 Task: Create a sub task Gather and Analyse Requirements for the task  Integrate a new online appointment scheduling system for a healthcare provider in the project AgileRadius , assign it to team member softage.5@softage.net and update the status of the sub task to  Completed , set the priority of the sub task to High
Action: Mouse moved to (55, 229)
Screenshot: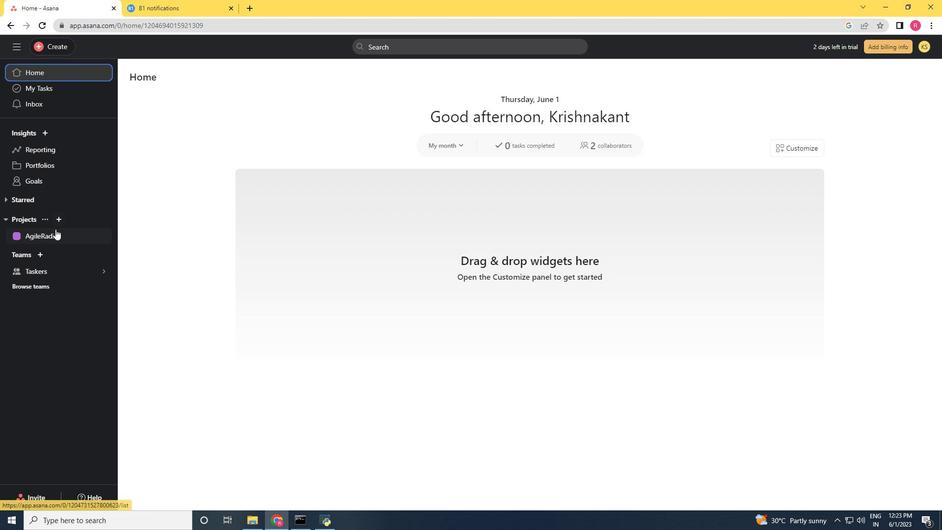 
Action: Mouse pressed left at (55, 229)
Screenshot: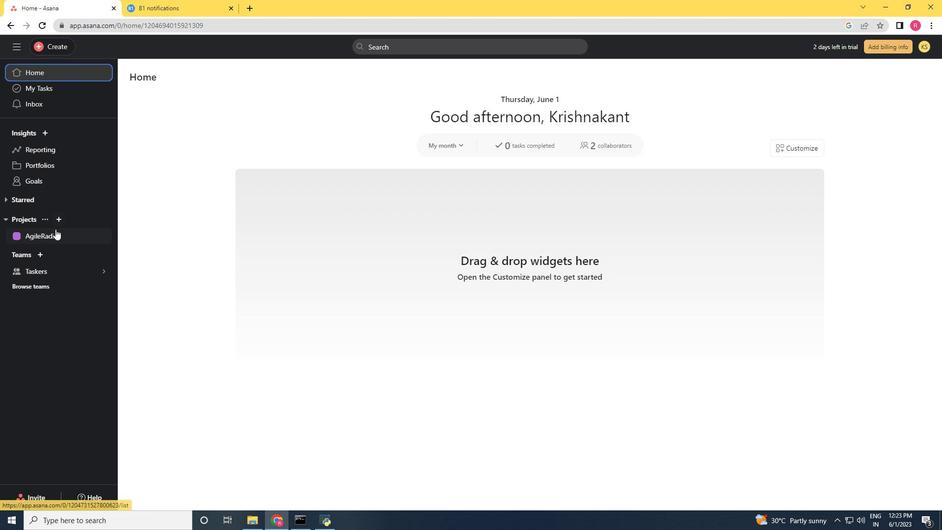
Action: Mouse moved to (482, 220)
Screenshot: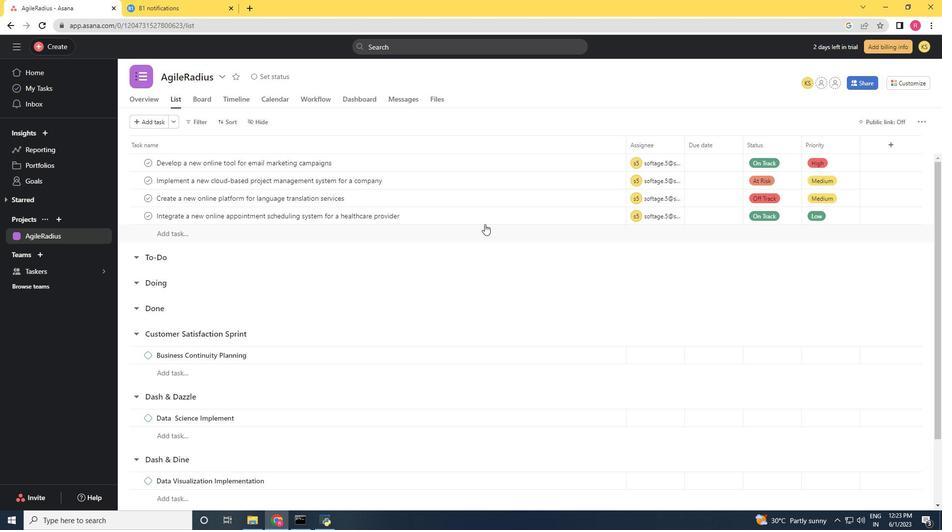 
Action: Mouse pressed left at (482, 220)
Screenshot: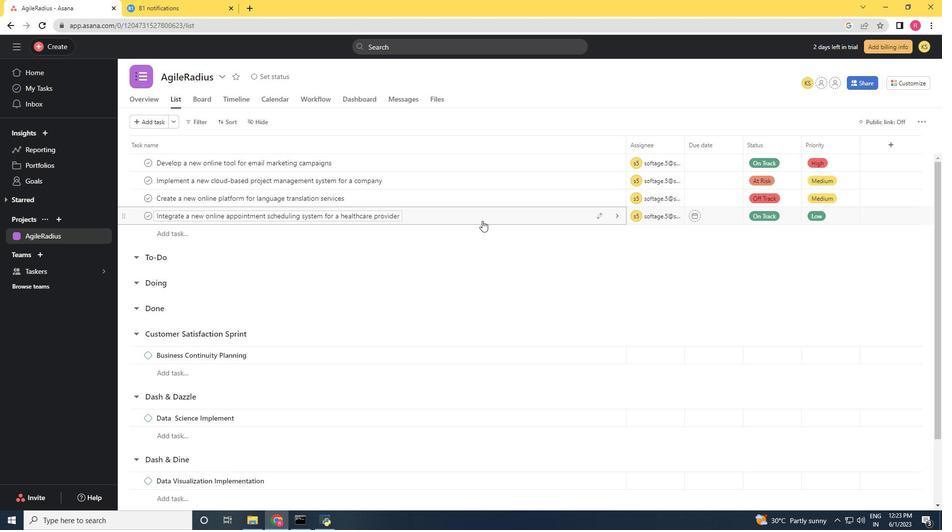 
Action: Mouse moved to (672, 378)
Screenshot: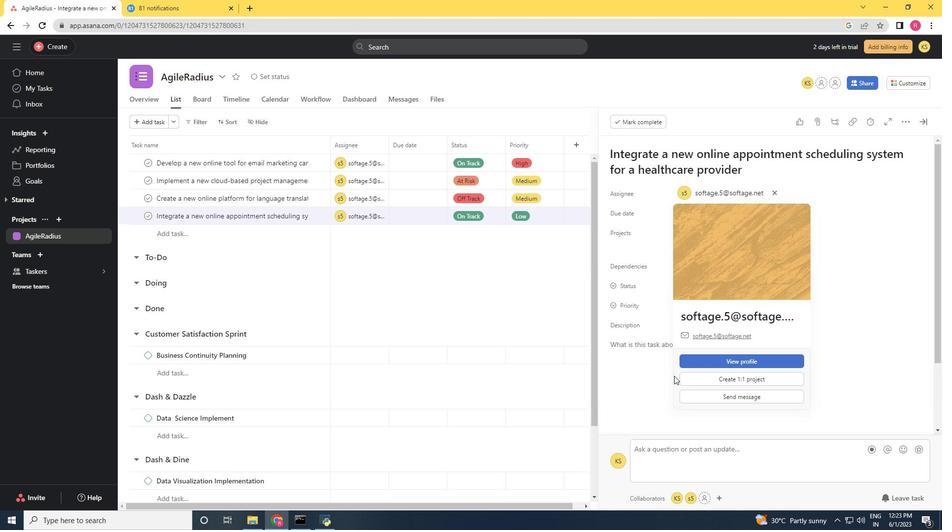 
Action: Mouse scrolled (672, 377) with delta (0, 0)
Screenshot: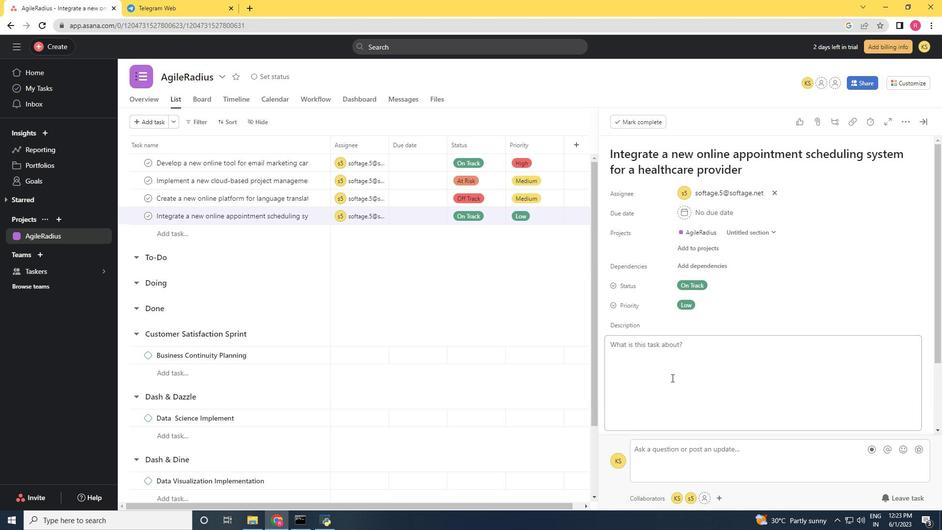 
Action: Mouse moved to (671, 379)
Screenshot: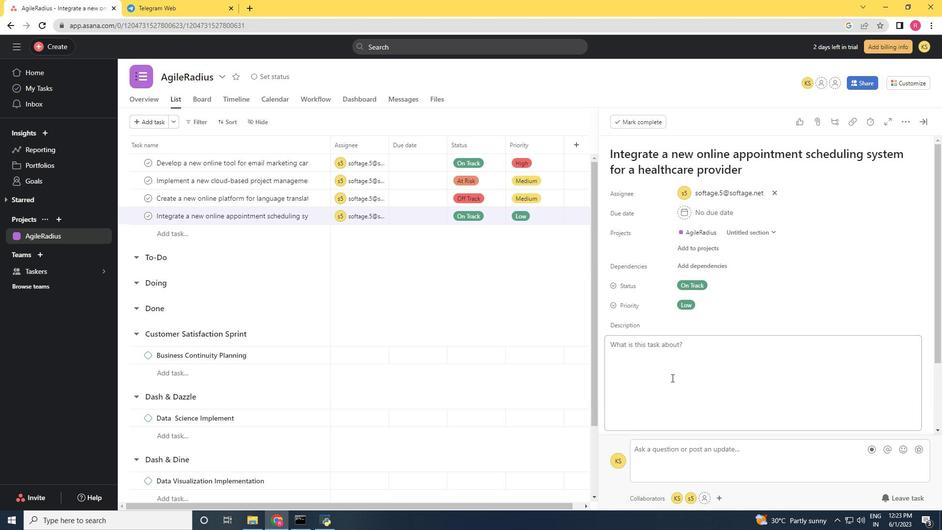 
Action: Mouse scrolled (671, 379) with delta (0, 0)
Screenshot: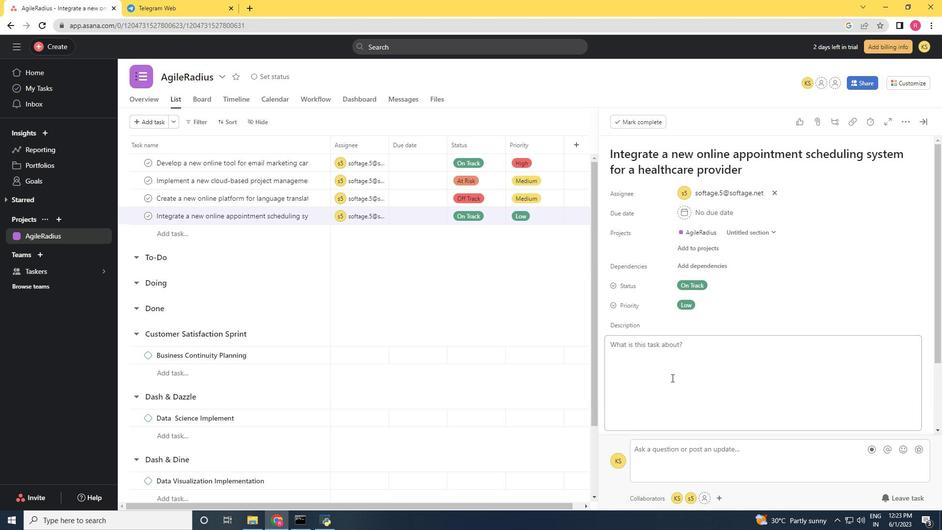 
Action: Mouse scrolled (671, 379) with delta (0, 0)
Screenshot: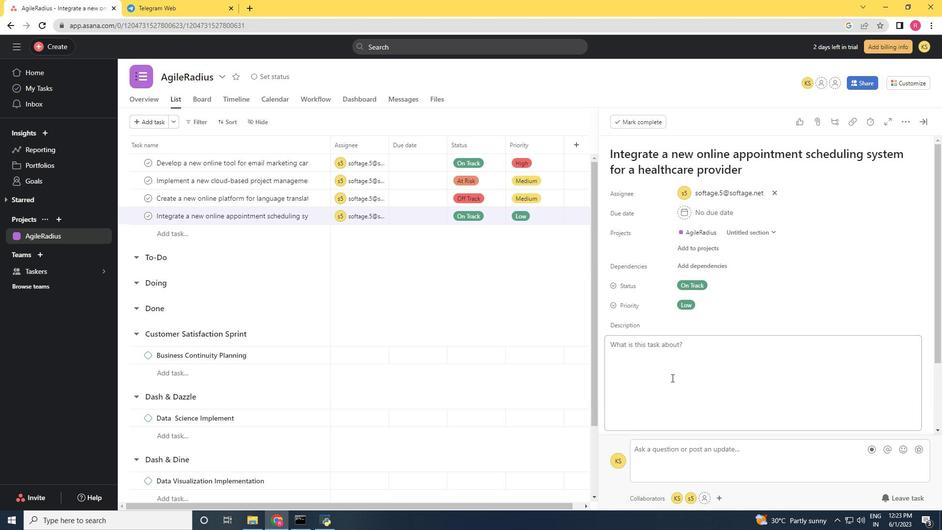 
Action: Mouse scrolled (671, 379) with delta (0, 0)
Screenshot: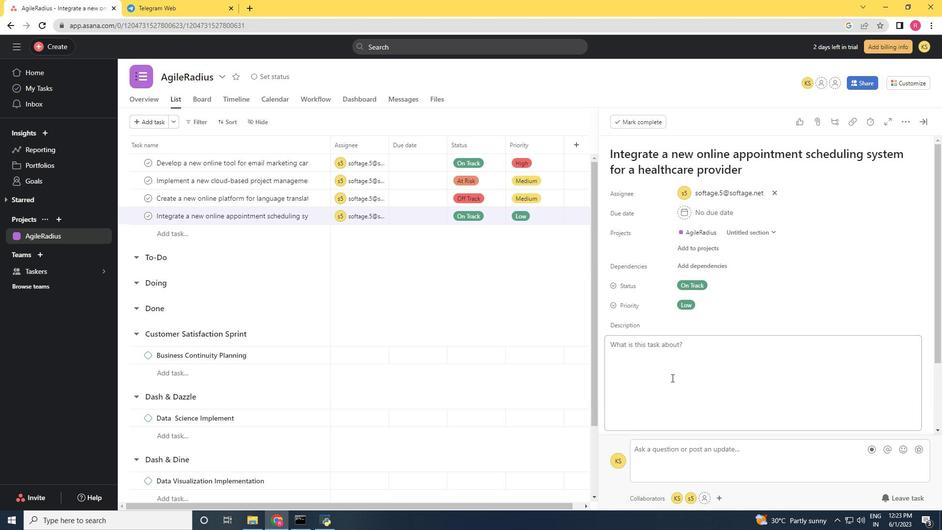 
Action: Mouse moved to (643, 357)
Screenshot: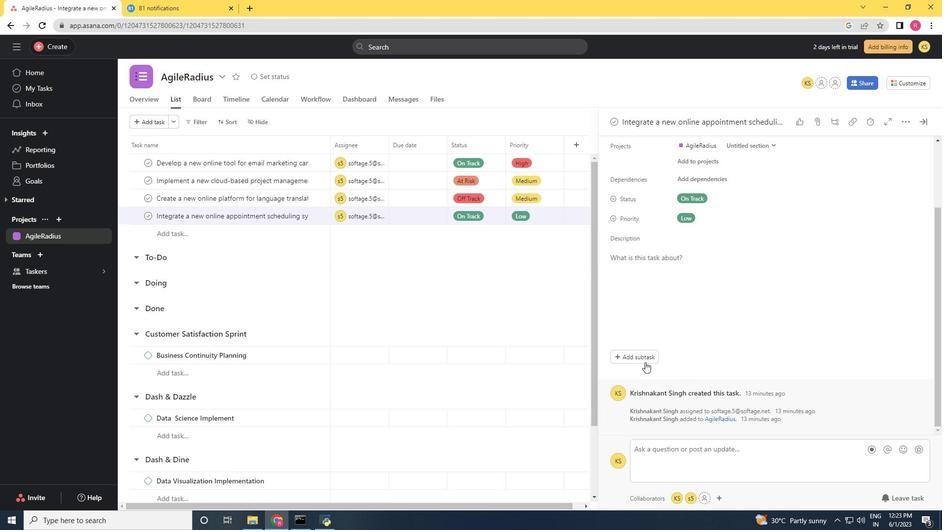 
Action: Mouse pressed left at (643, 357)
Screenshot: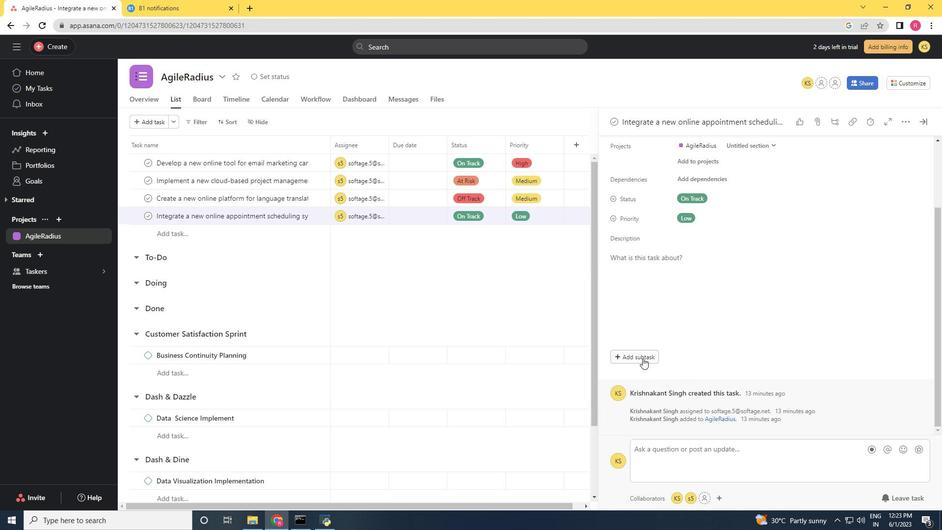 
Action: Mouse moved to (58, 0)
Screenshot: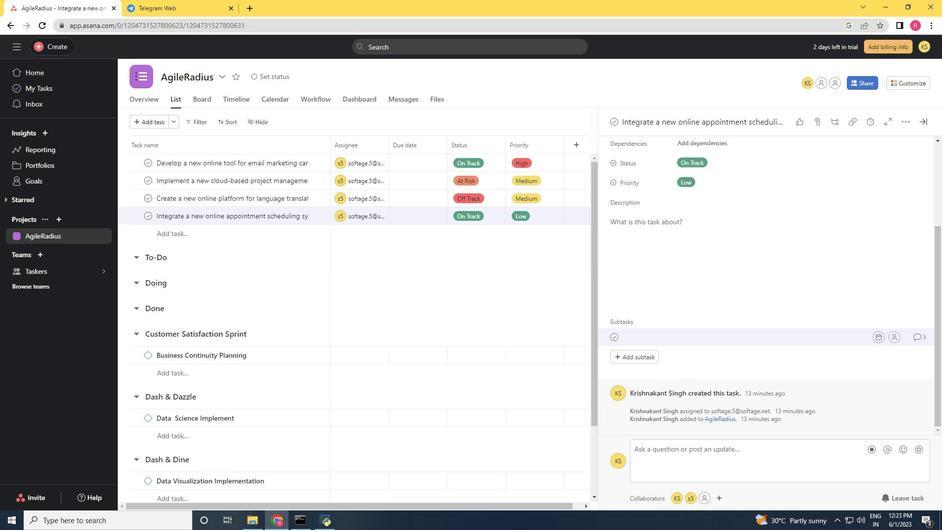
Action: Key pressed <Key.shift>Gather<Key.space>and<Key.space><Key.shift><Key.shift><Key.shift><Key.shift><Key.shift><Key.shift><Key.shift><Key.shift><Key.shift><Key.shift><Key.shift><Key.shift>Analyse<Key.space><Key.shift>Requirements
Screenshot: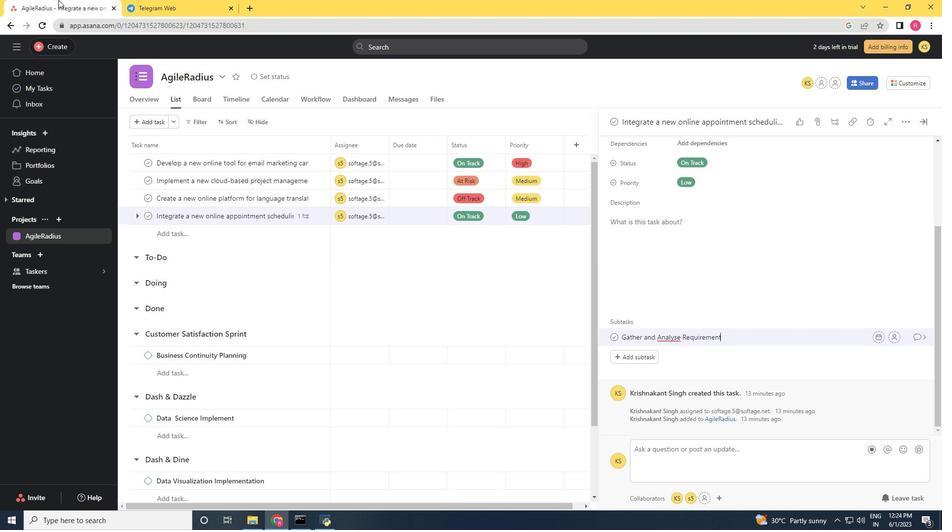 
Action: Mouse moved to (897, 335)
Screenshot: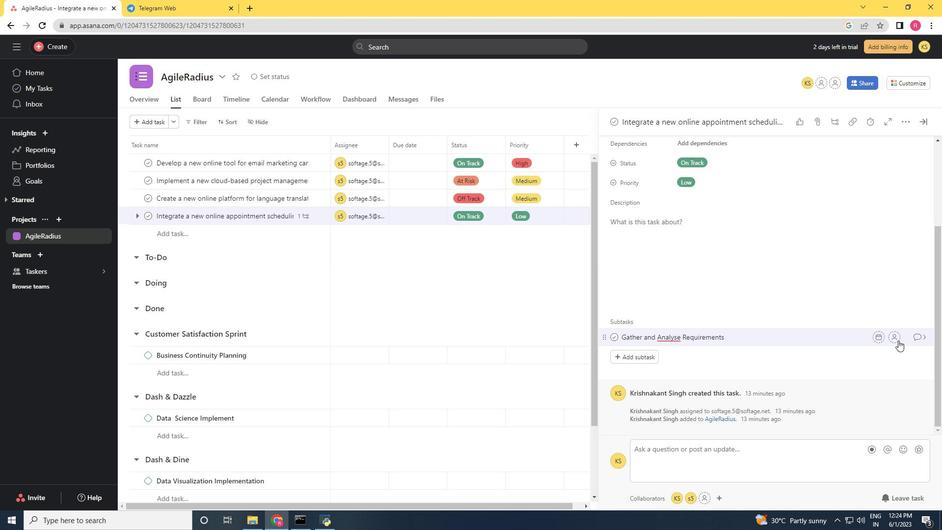 
Action: Mouse pressed left at (897, 335)
Screenshot: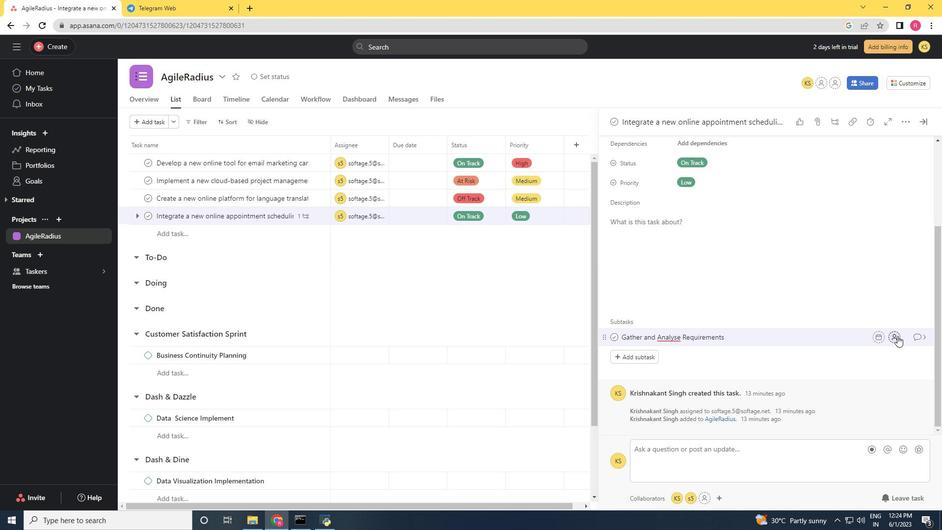 
Action: Mouse moved to (771, 288)
Screenshot: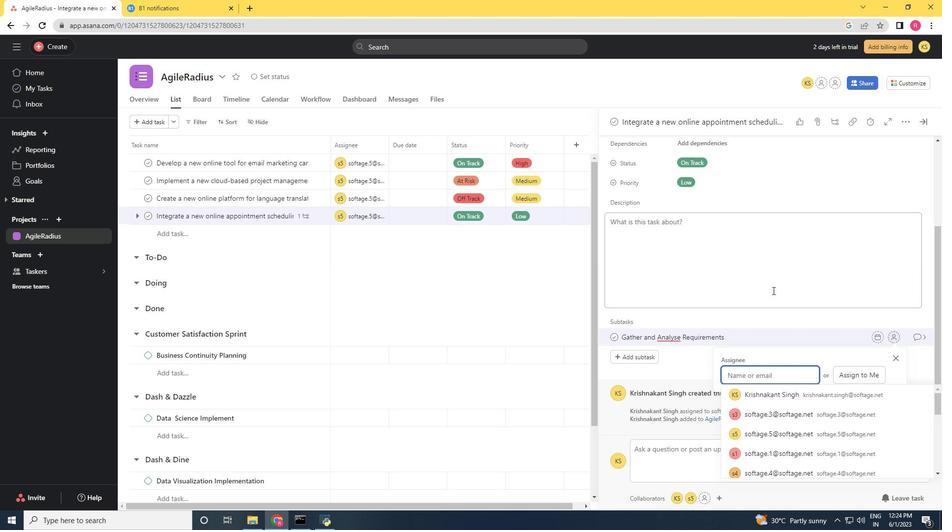 
Action: Key pressed softage.5<Key.shift>@softage.net
Screenshot: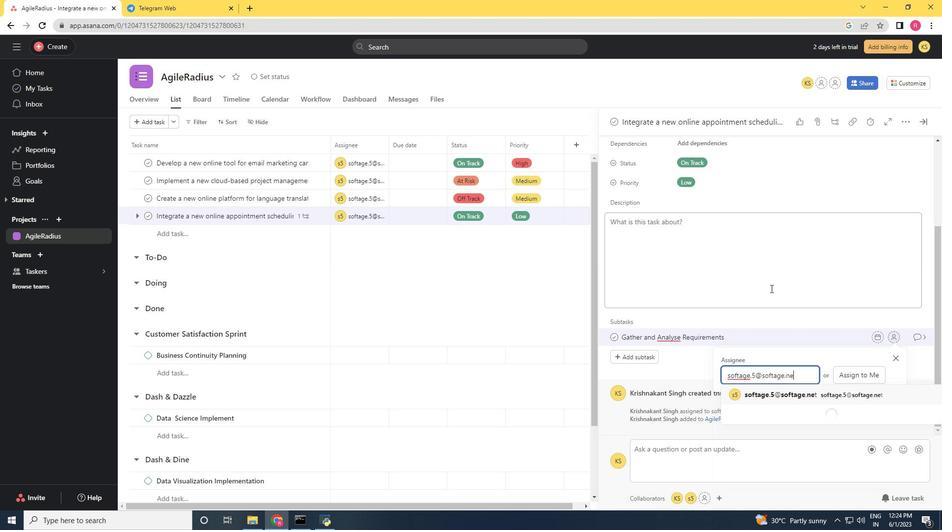 
Action: Mouse moved to (802, 395)
Screenshot: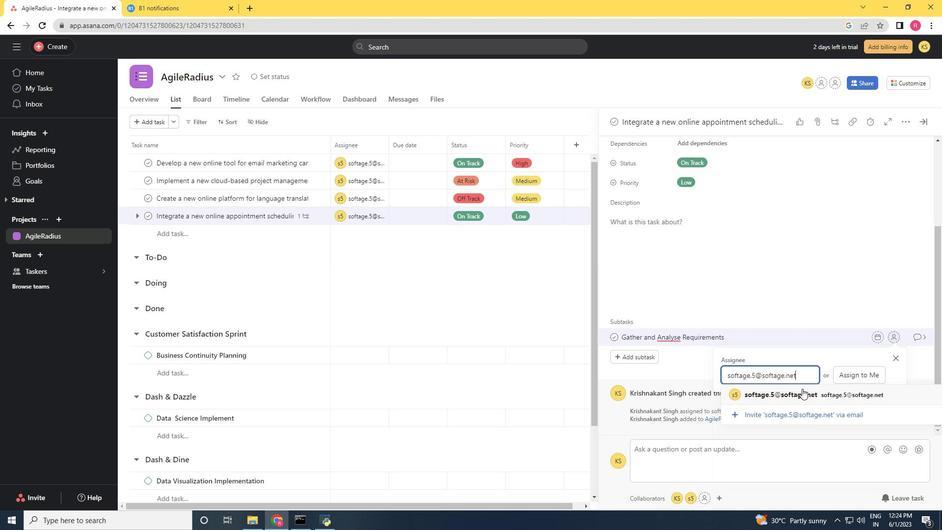 
Action: Mouse pressed left at (802, 395)
Screenshot: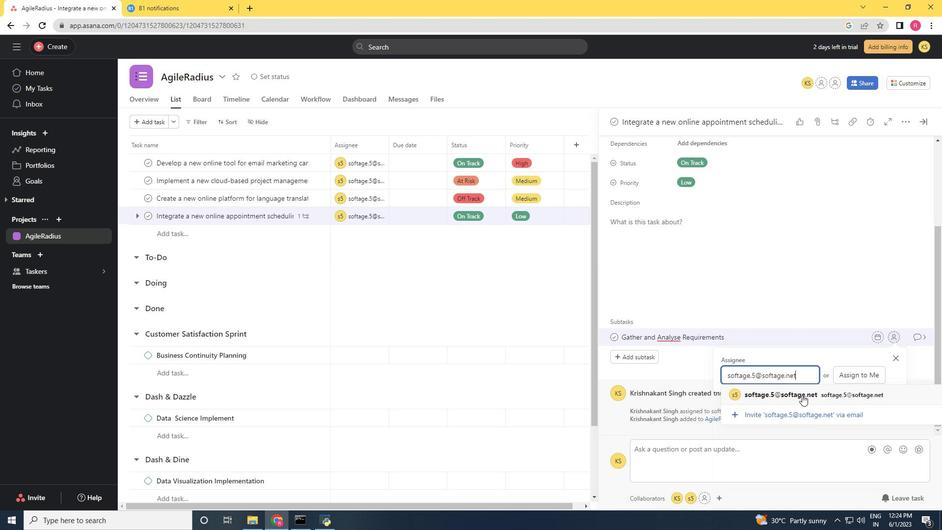 
Action: Mouse moved to (917, 343)
Screenshot: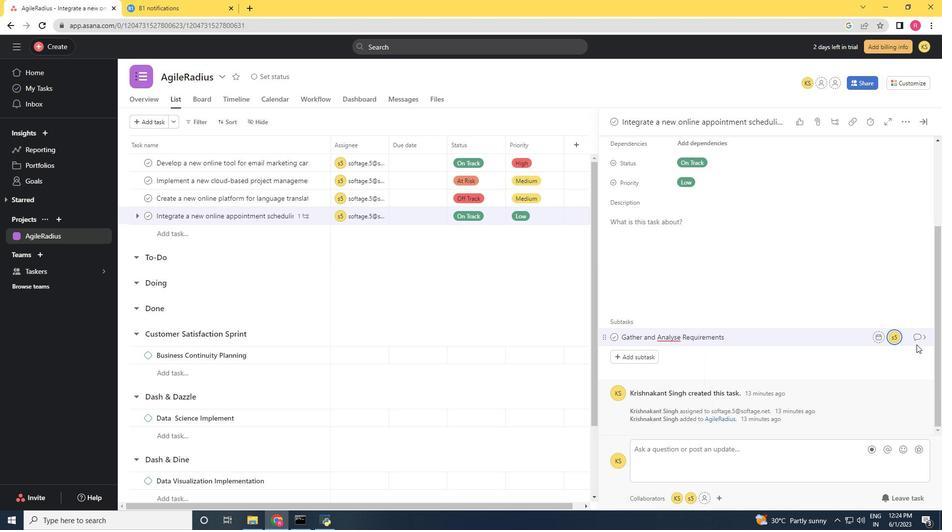 
Action: Mouse pressed left at (917, 343)
Screenshot: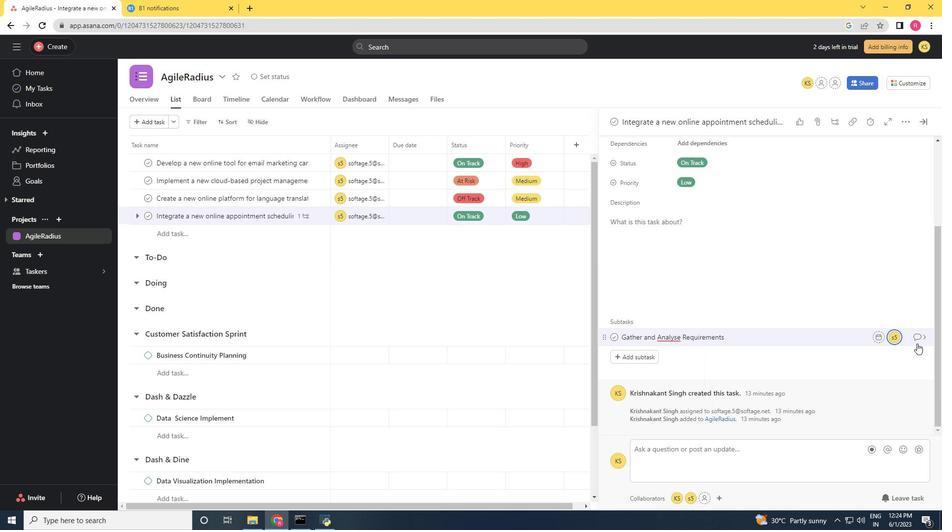 
Action: Mouse moved to (645, 258)
Screenshot: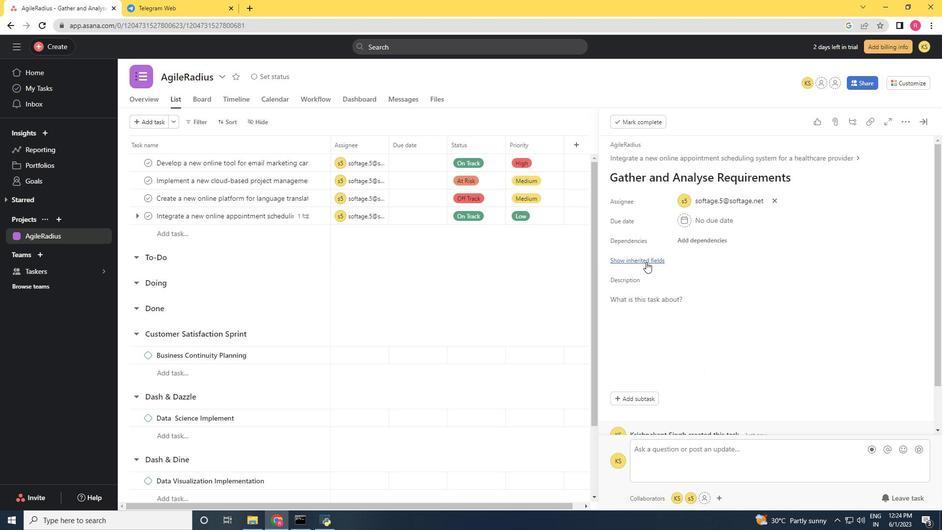 
Action: Mouse pressed left at (645, 258)
Screenshot: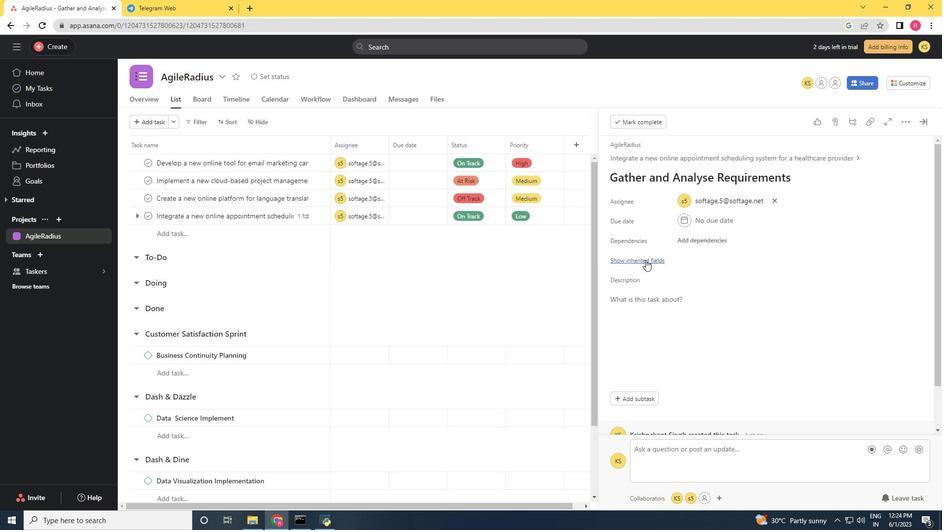 
Action: Mouse moved to (686, 278)
Screenshot: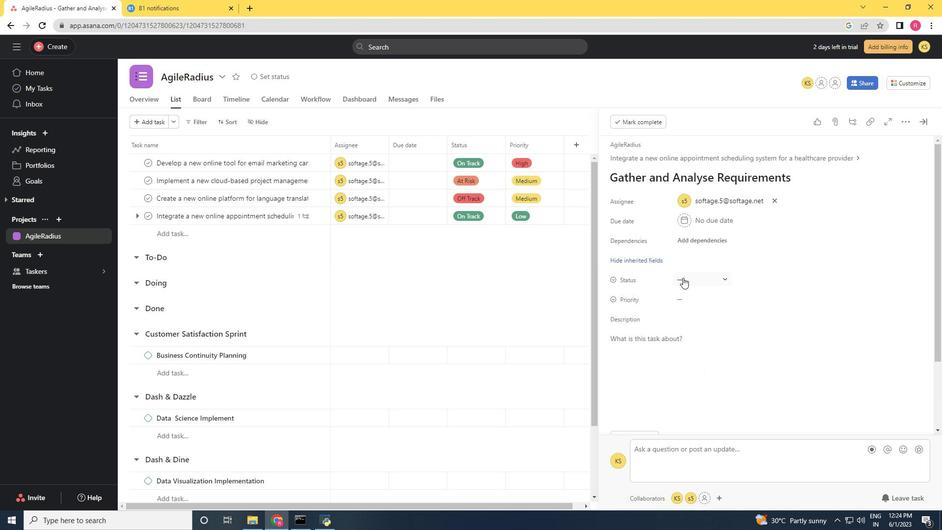 
Action: Mouse pressed left at (686, 278)
Screenshot: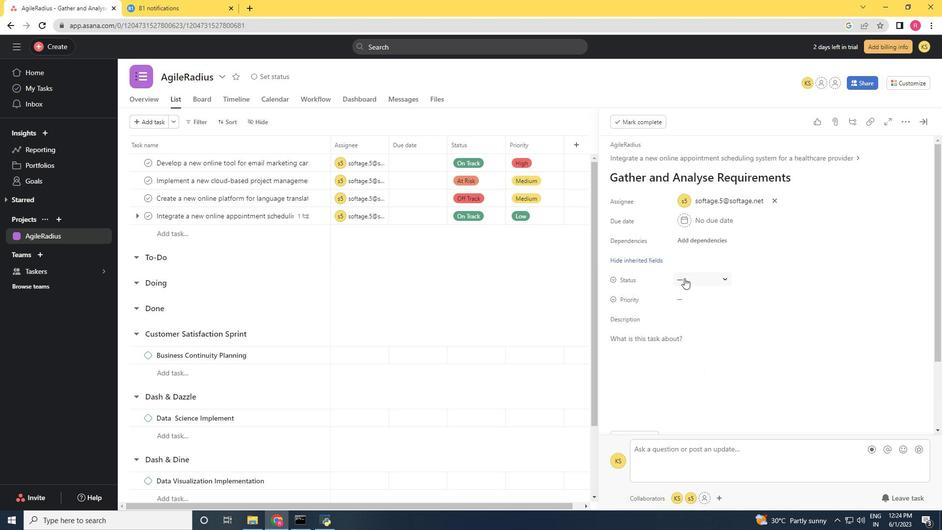 
Action: Mouse moved to (703, 376)
Screenshot: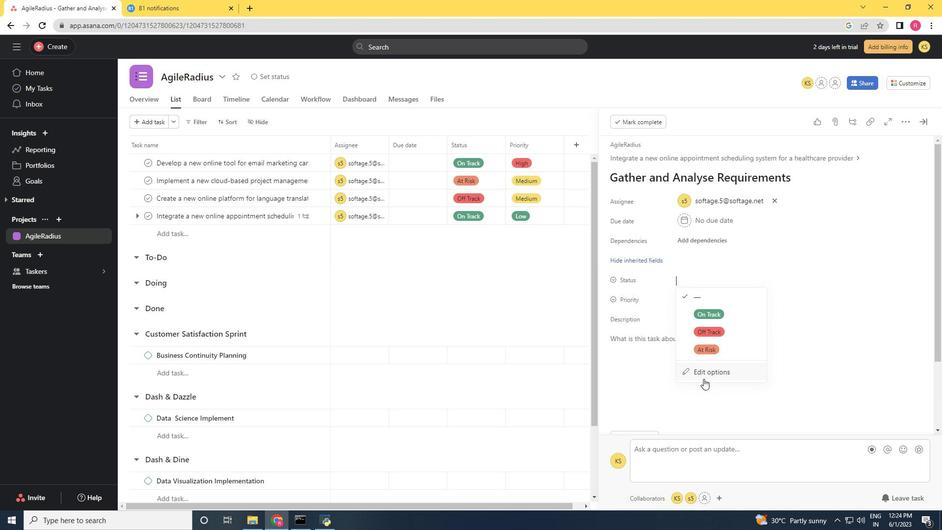 
Action: Mouse pressed left at (703, 376)
Screenshot: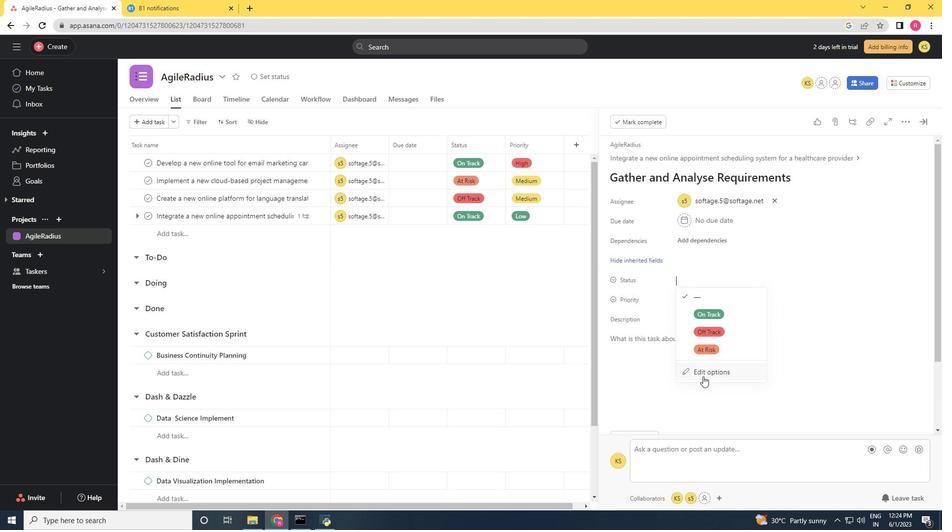
Action: Mouse moved to (387, 236)
Screenshot: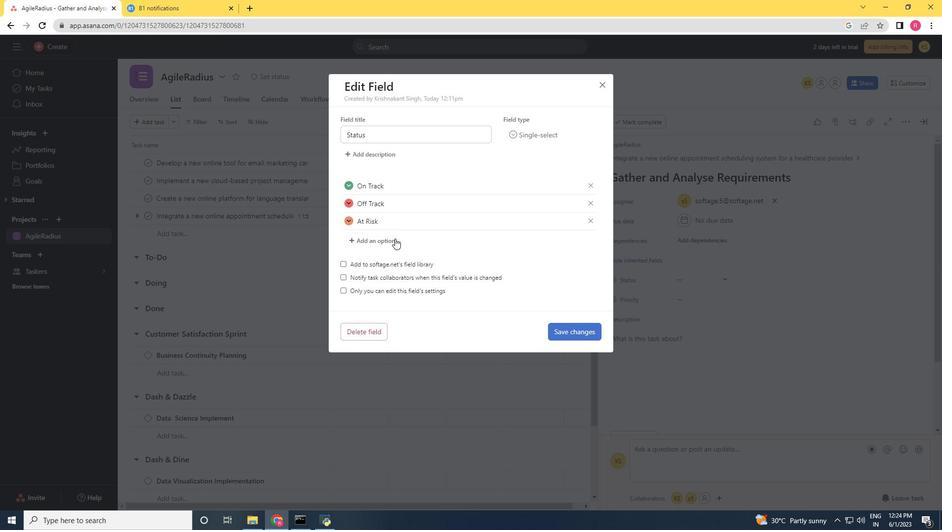 
Action: Mouse pressed left at (387, 236)
Screenshot: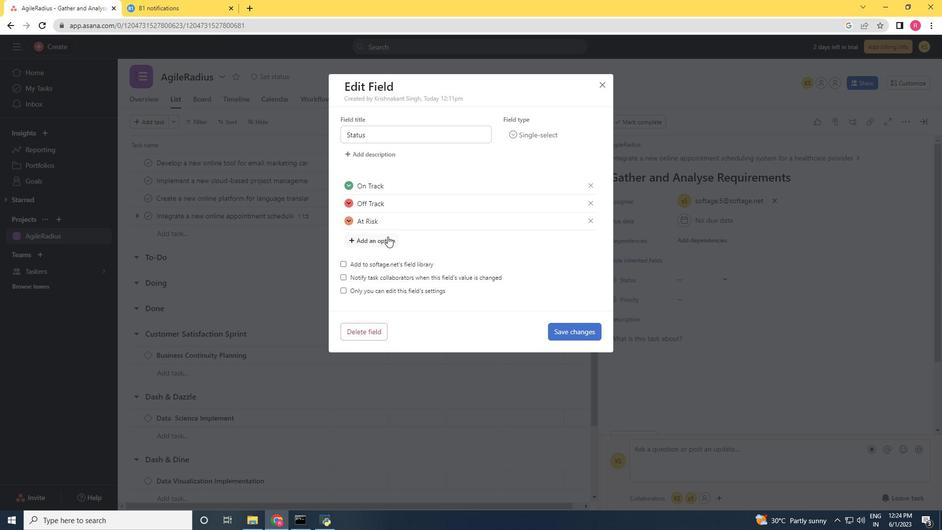 
Action: Mouse moved to (384, 247)
Screenshot: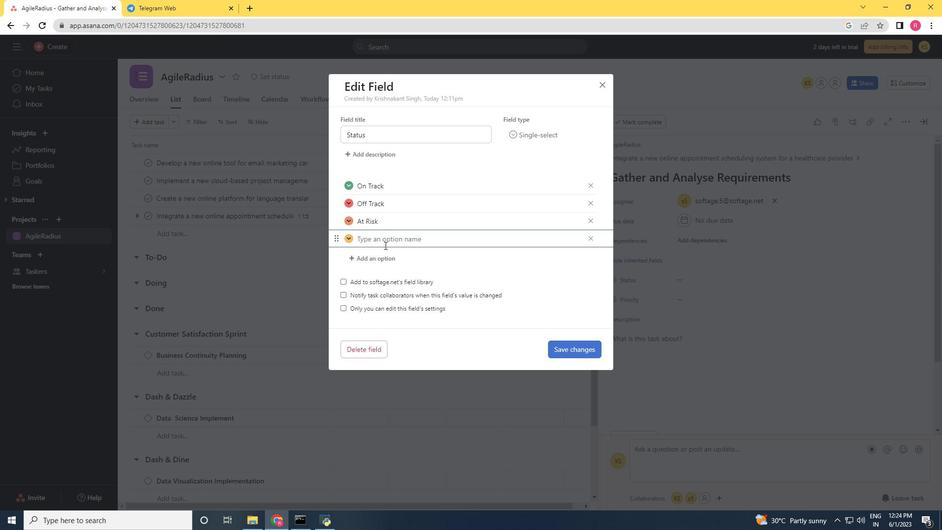 
Action: Key pressed <Key.shift><Key.shift><Key.shift><Key.shift><Key.shift><Key.shift><Key.shift><Key.shift><Key.shift><Key.shift><Key.shift><Key.shift><Key.shift><Key.shift><Key.shift>Completed
Screenshot: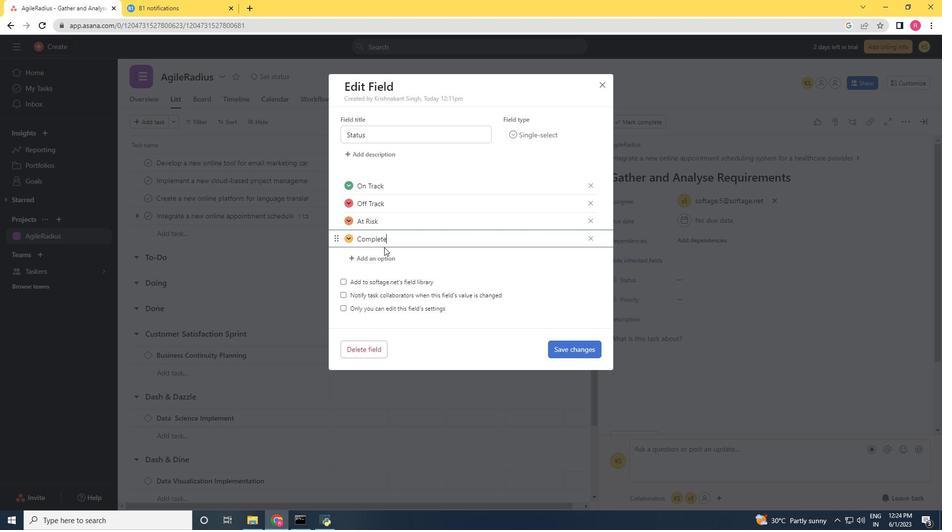 
Action: Mouse moved to (567, 351)
Screenshot: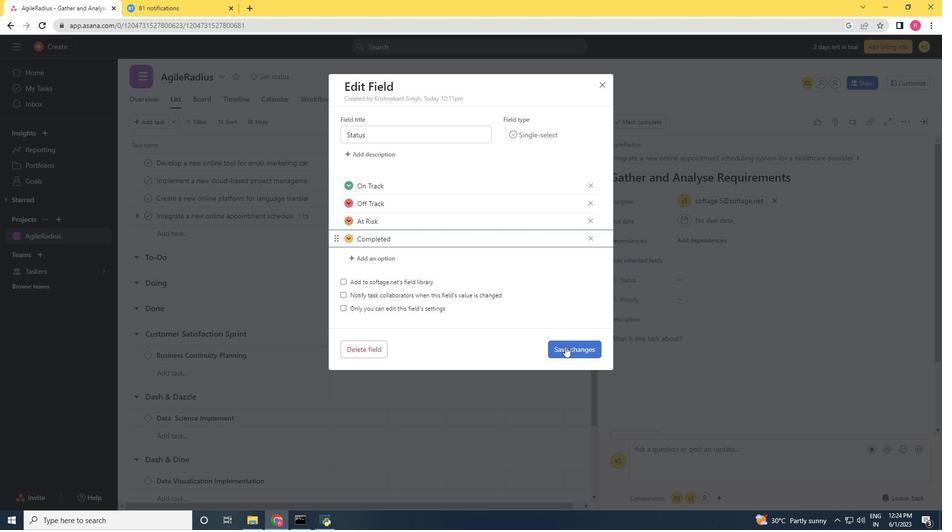 
Action: Mouse pressed left at (567, 351)
Screenshot: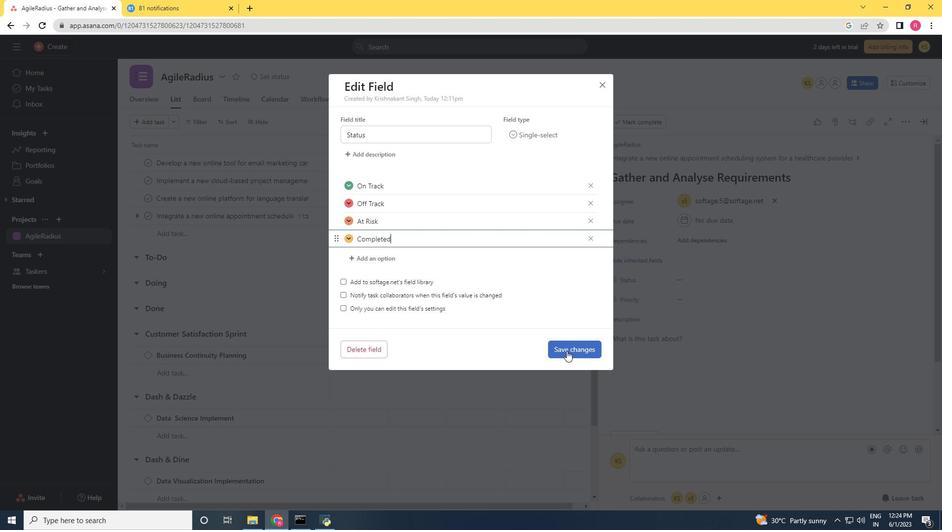 
Action: Mouse moved to (684, 287)
Screenshot: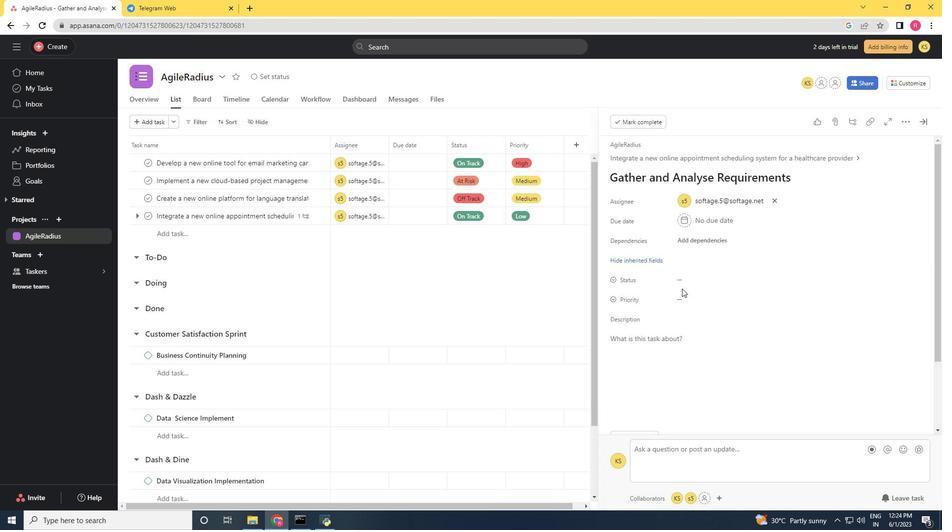 
Action: Mouse pressed left at (684, 287)
Screenshot: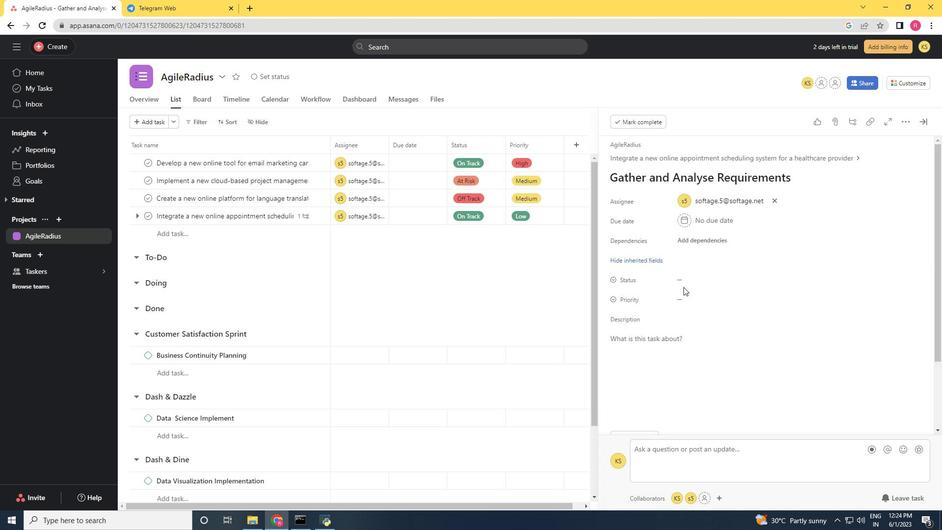 
Action: Mouse moved to (685, 281)
Screenshot: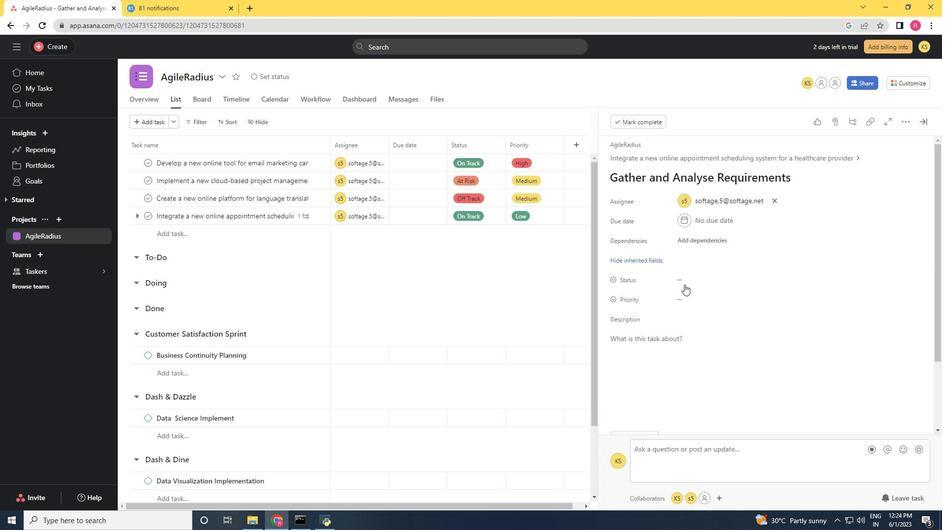 
Action: Mouse pressed left at (685, 281)
Screenshot: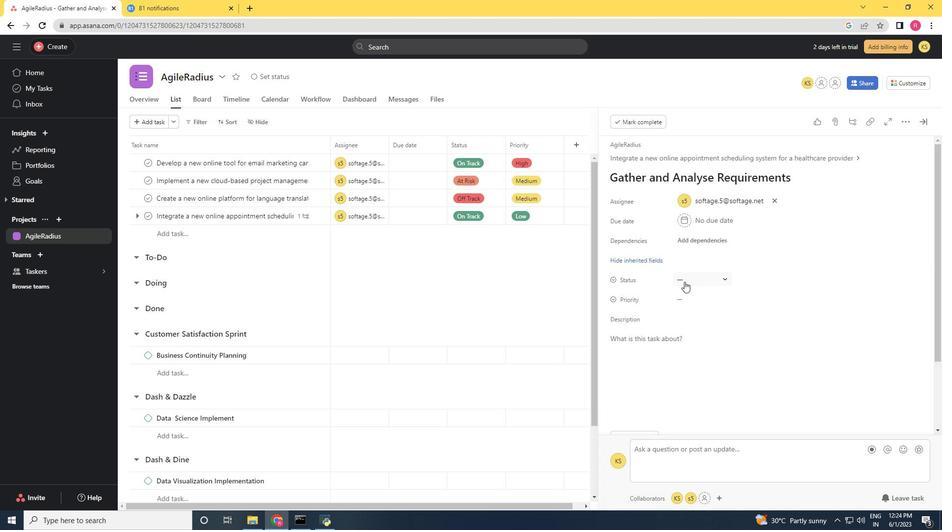 
Action: Mouse moved to (704, 371)
Screenshot: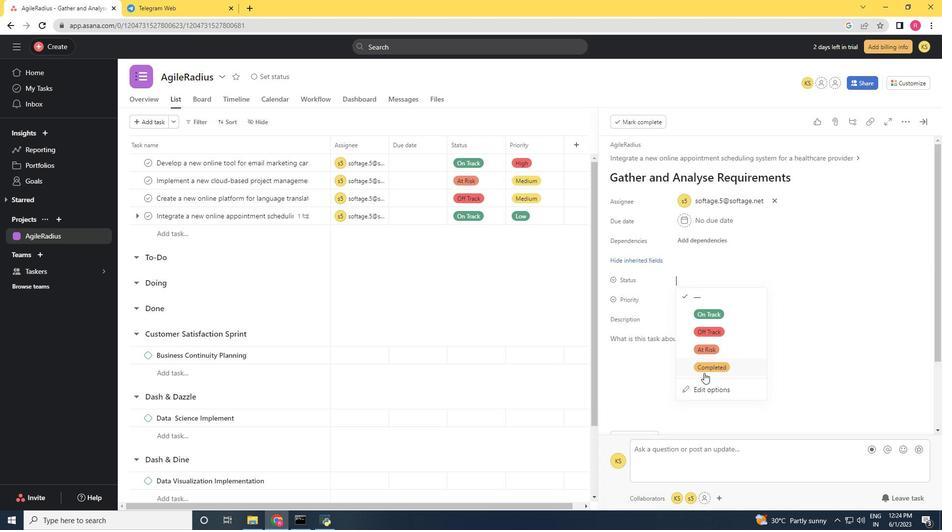
Action: Mouse pressed left at (704, 371)
Screenshot: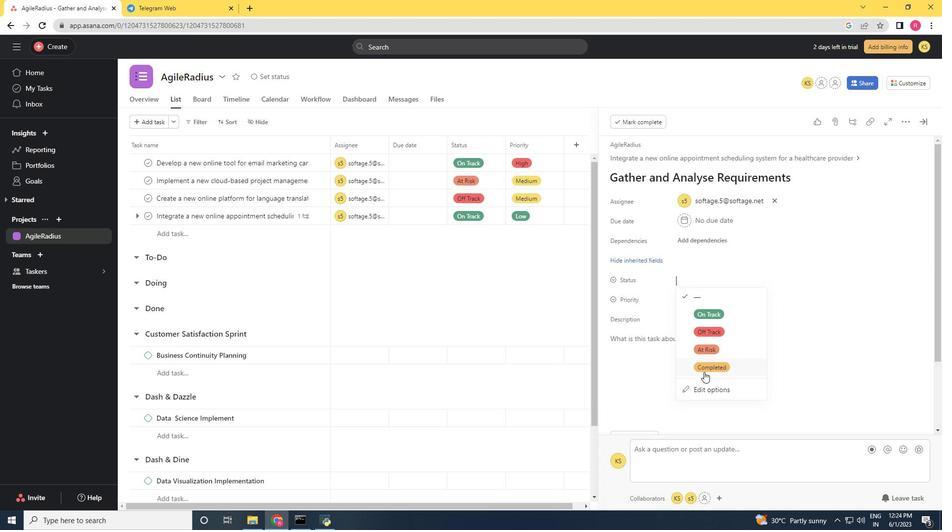 
Action: Mouse moved to (688, 303)
Screenshot: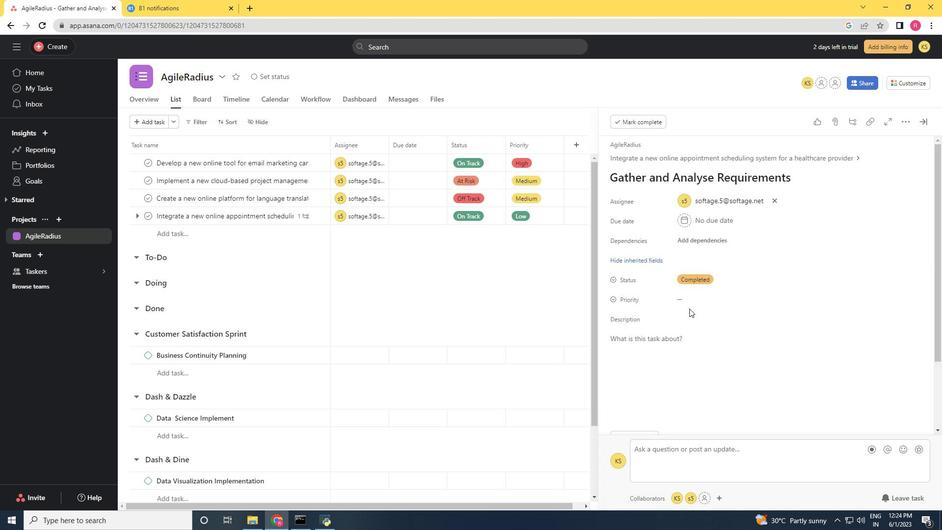 
Action: Mouse pressed left at (688, 303)
Screenshot: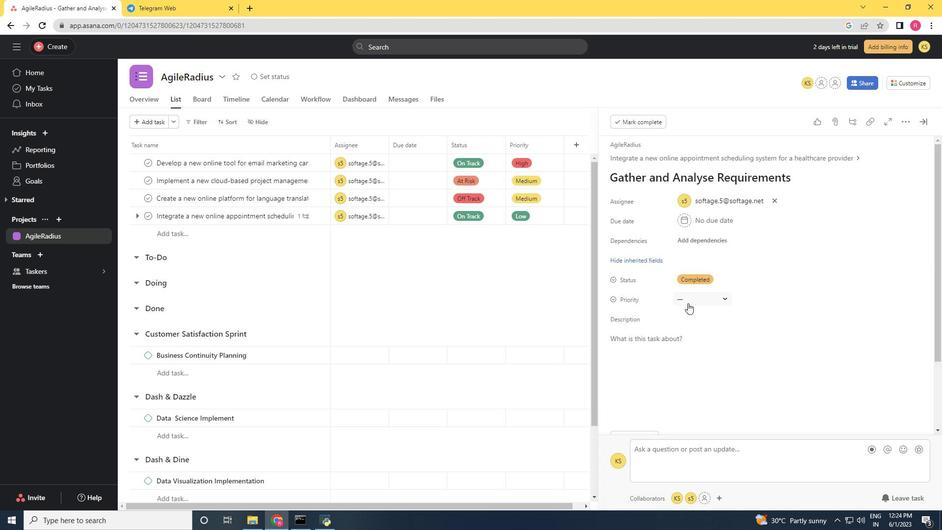 
Action: Mouse moved to (700, 332)
Screenshot: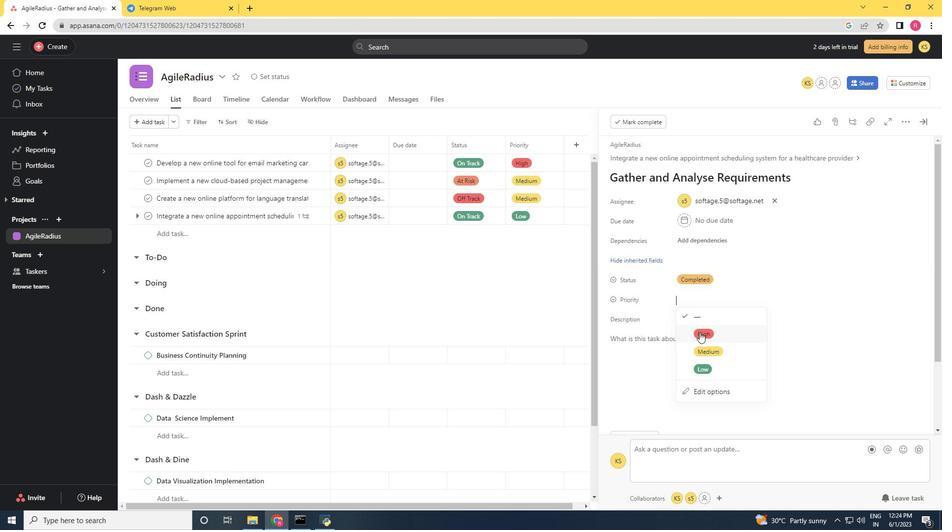 
Action: Mouse pressed left at (700, 332)
Screenshot: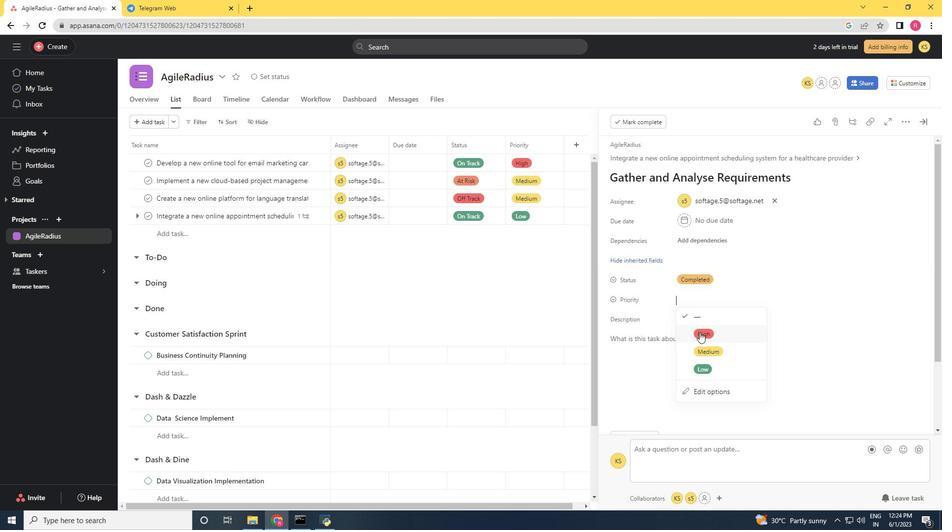
Action: Mouse moved to (687, 374)
Screenshot: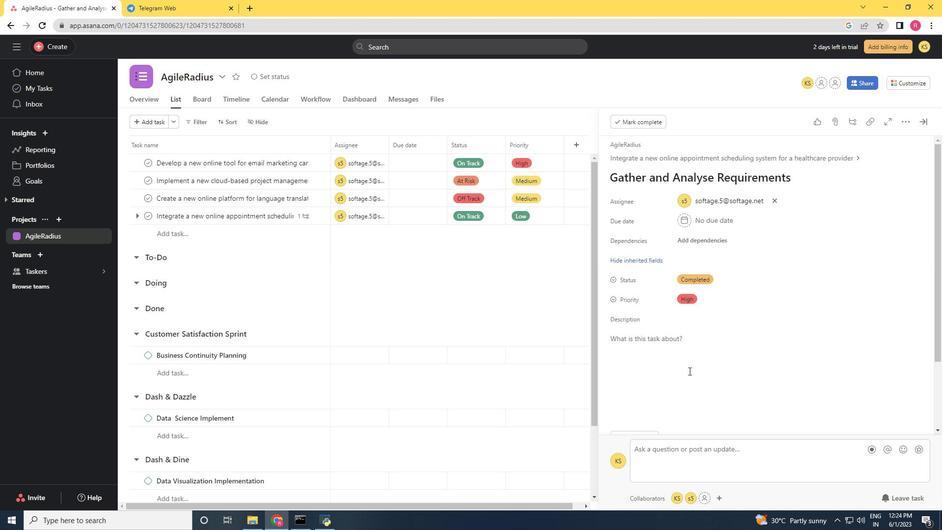 
